 Task: Create Card Employee Safety Program in Board Website Content to Workspace App Development. Create Card Talent Acquisition Review in Board Market Segmentation to Workspace App Development. Create Card Employee Resource Group Management in Board Diversity and Inclusion Program Evaluation and Optimization to Workspace App Development
Action: Mouse moved to (41, 284)
Screenshot: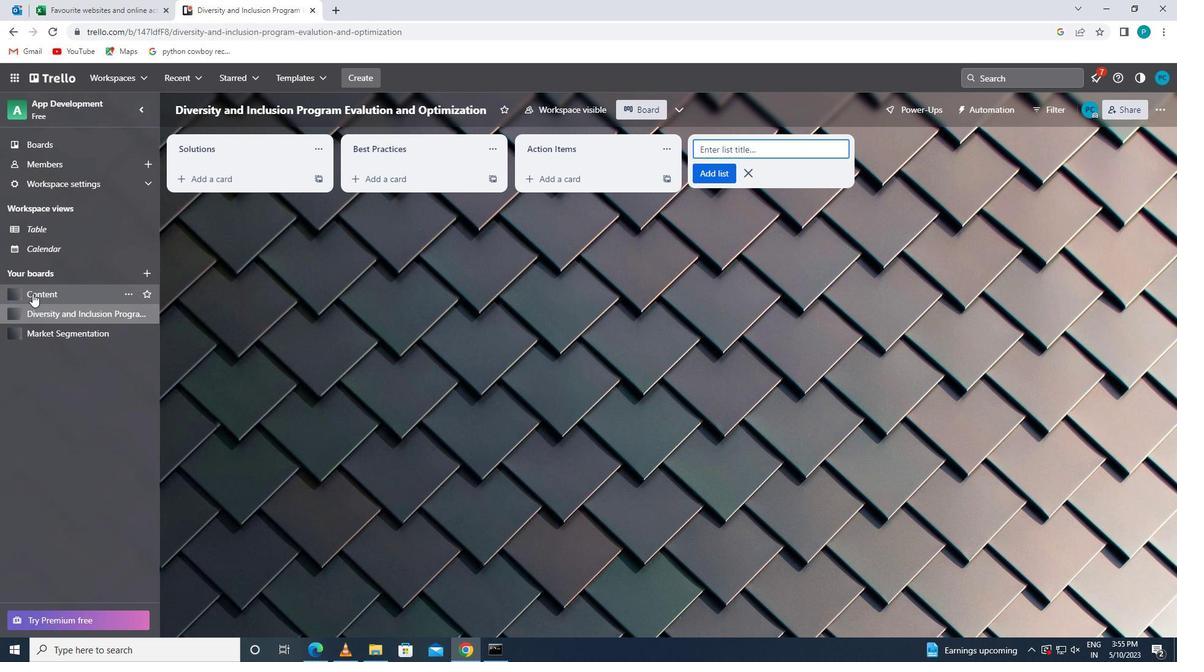 
Action: Mouse pressed left at (41, 284)
Screenshot: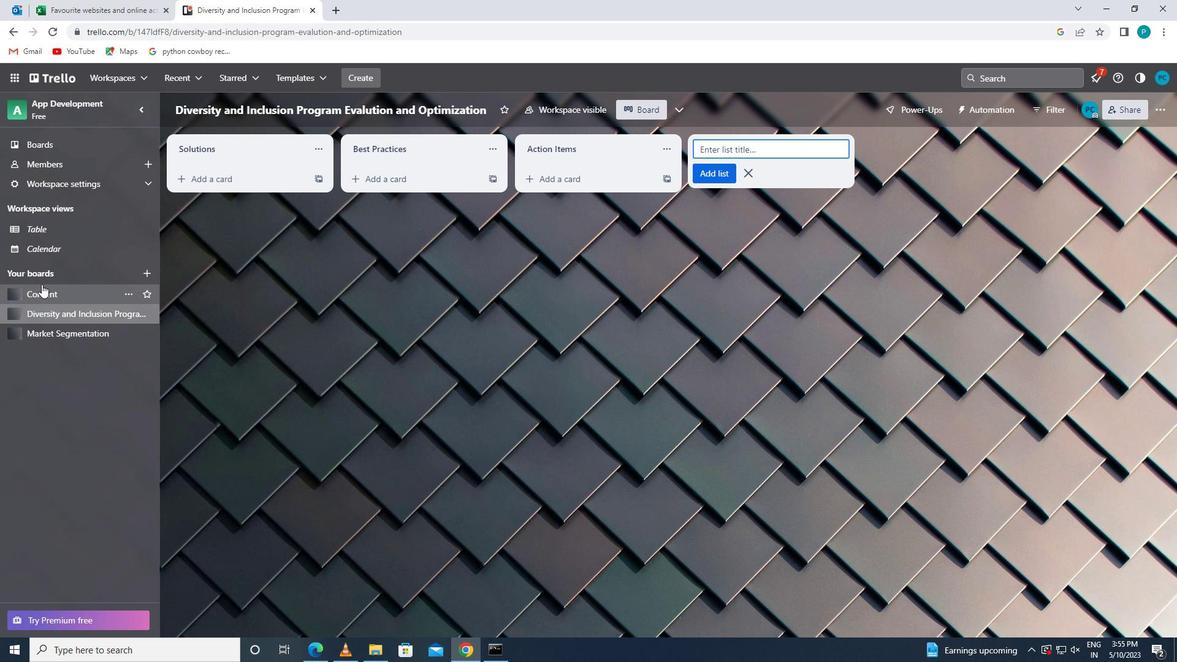 
Action: Mouse moved to (225, 188)
Screenshot: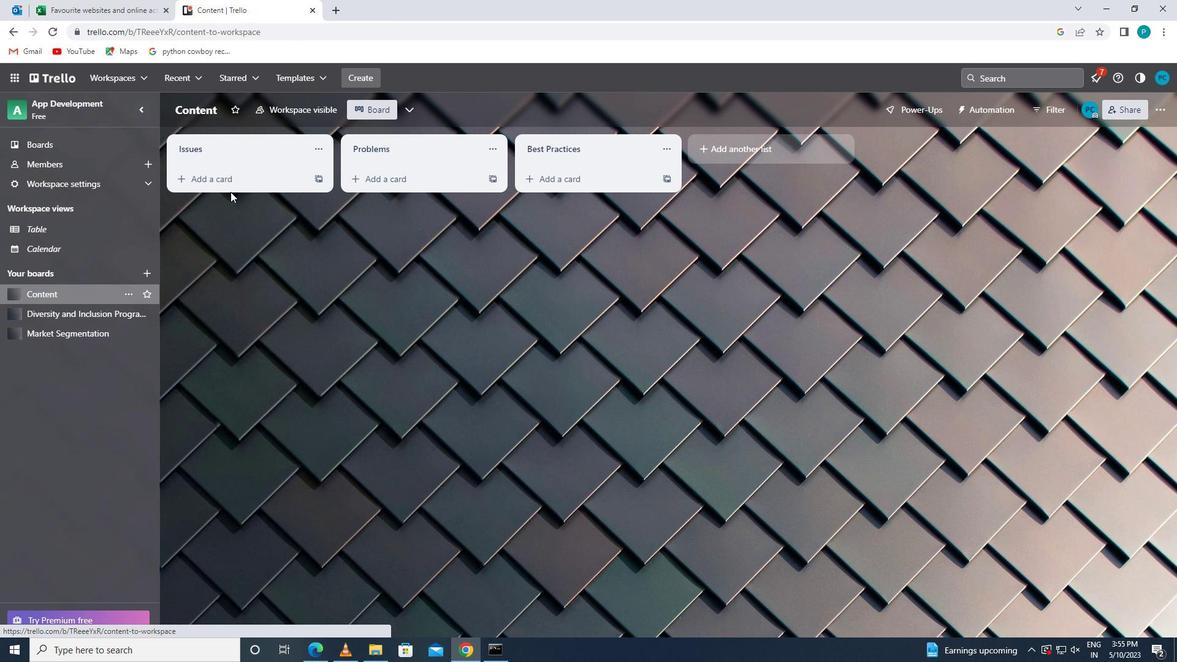 
Action: Mouse pressed left at (225, 188)
Screenshot: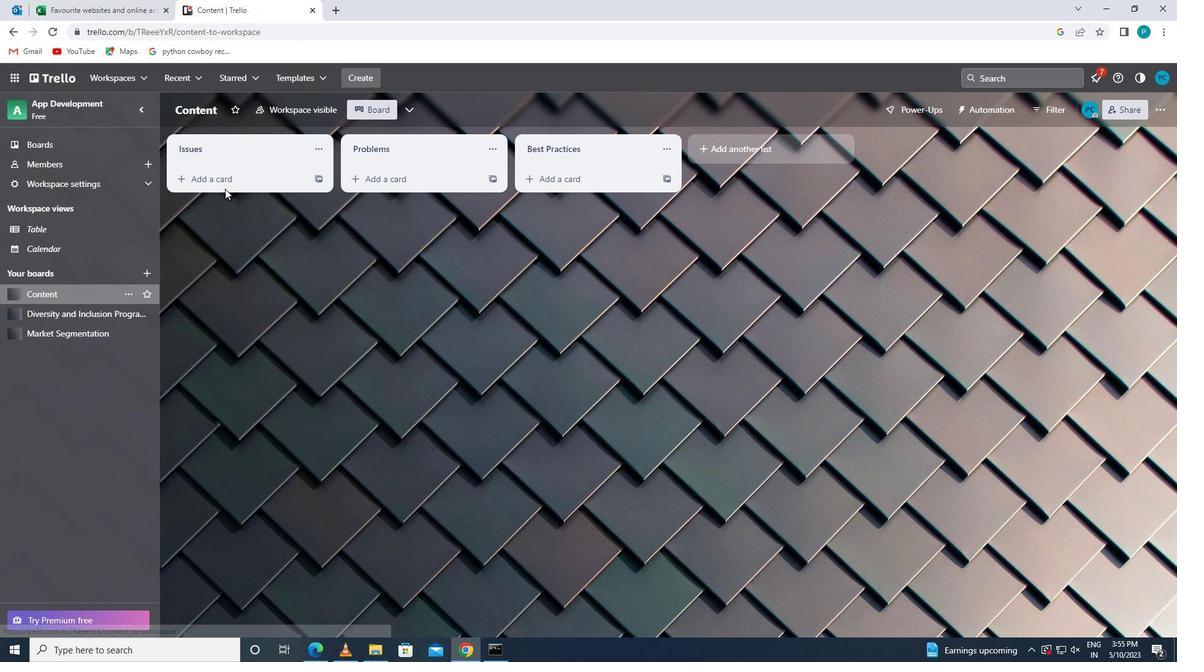 
Action: Mouse moved to (215, 180)
Screenshot: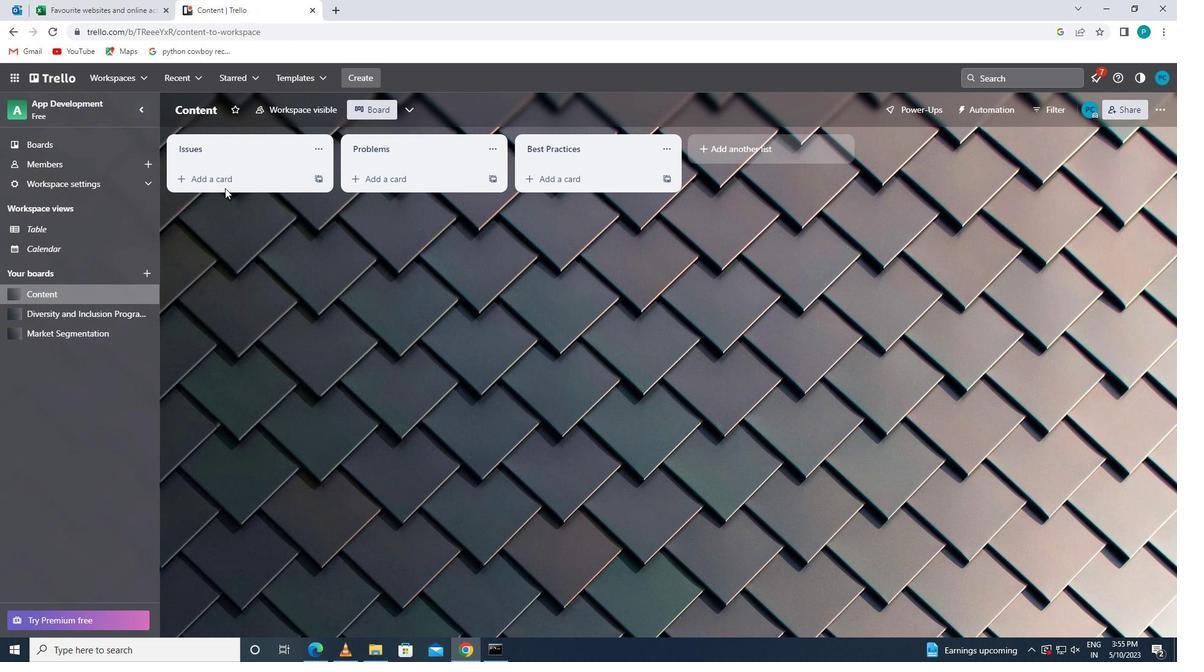 
Action: Mouse pressed left at (215, 180)
Screenshot: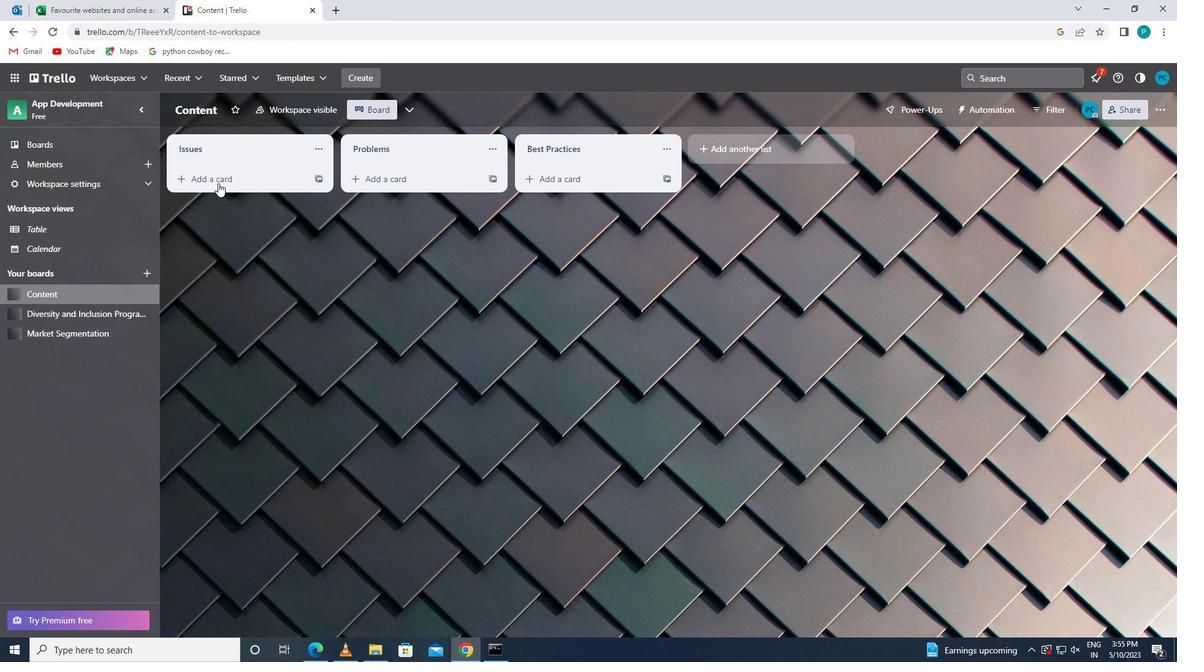 
Action: Key pressed <Key.caps_lock>e<Key.caps_lock>mployee<Key.space><Key.caps_lock>s<Key.caps_lock>afety<Key.space><Key.caps_lock>p<Key.caps_lock>rogram
Screenshot: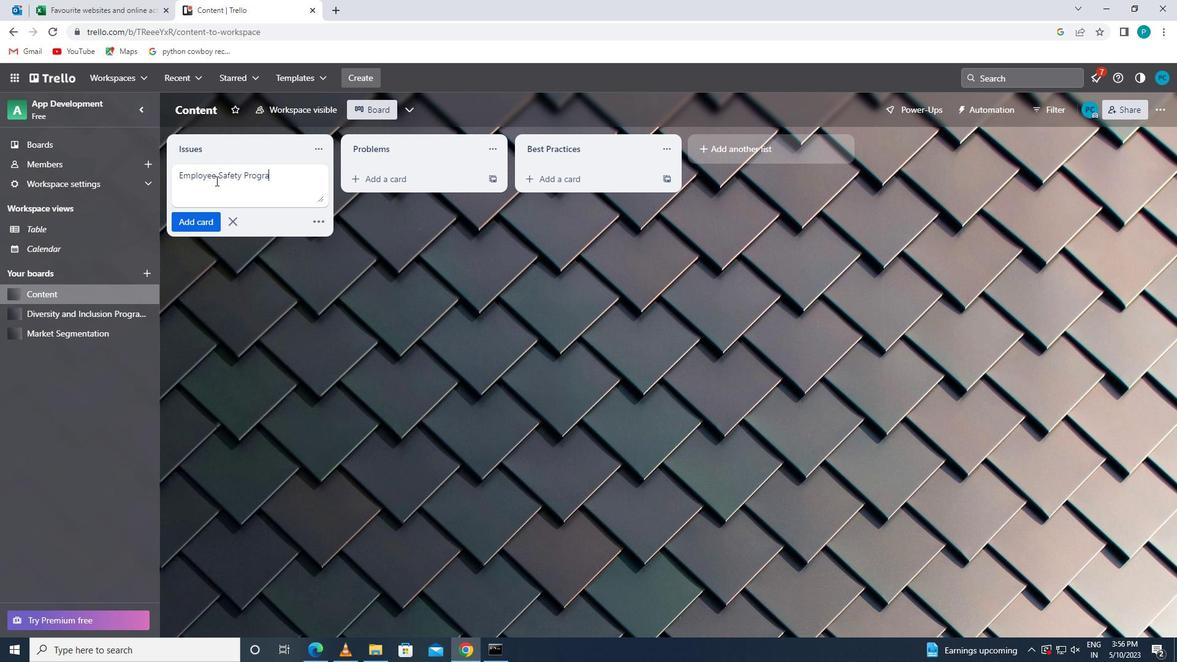 
Action: Mouse moved to (203, 222)
Screenshot: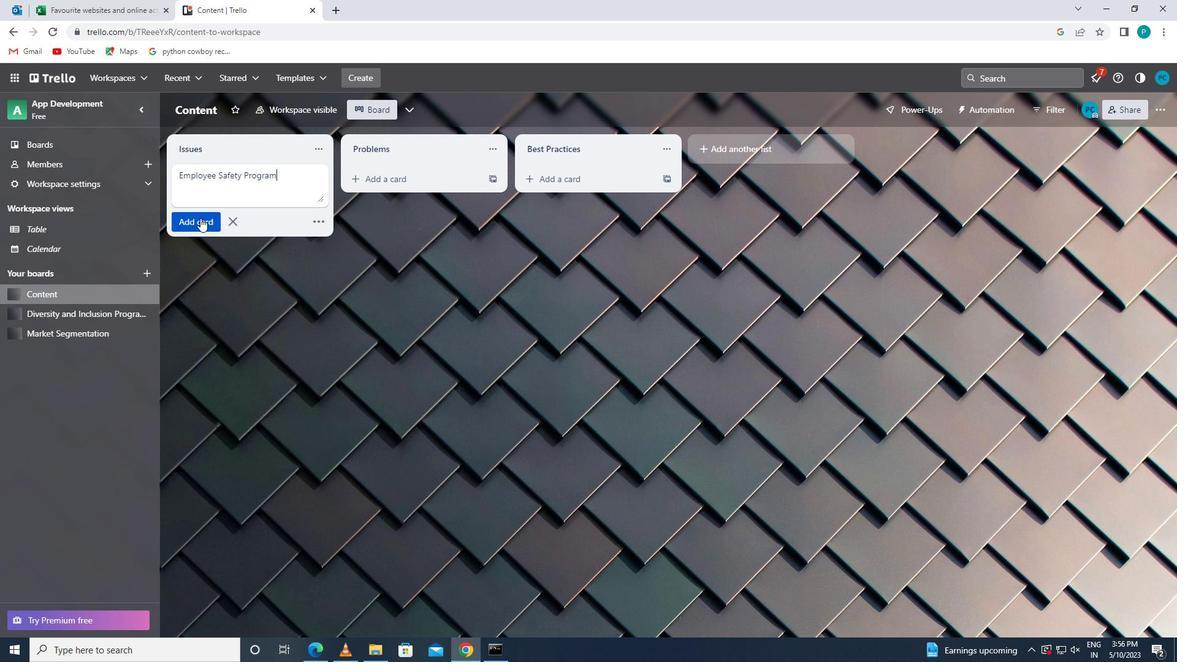
Action: Mouse pressed left at (203, 222)
Screenshot: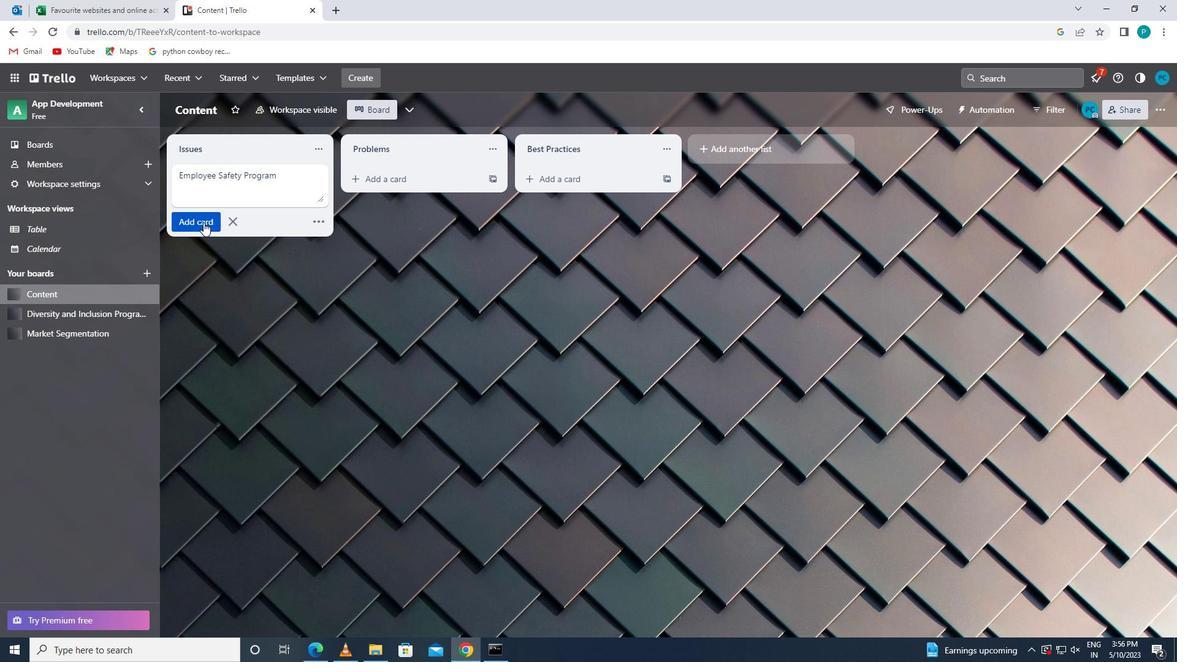 
Action: Mouse moved to (50, 329)
Screenshot: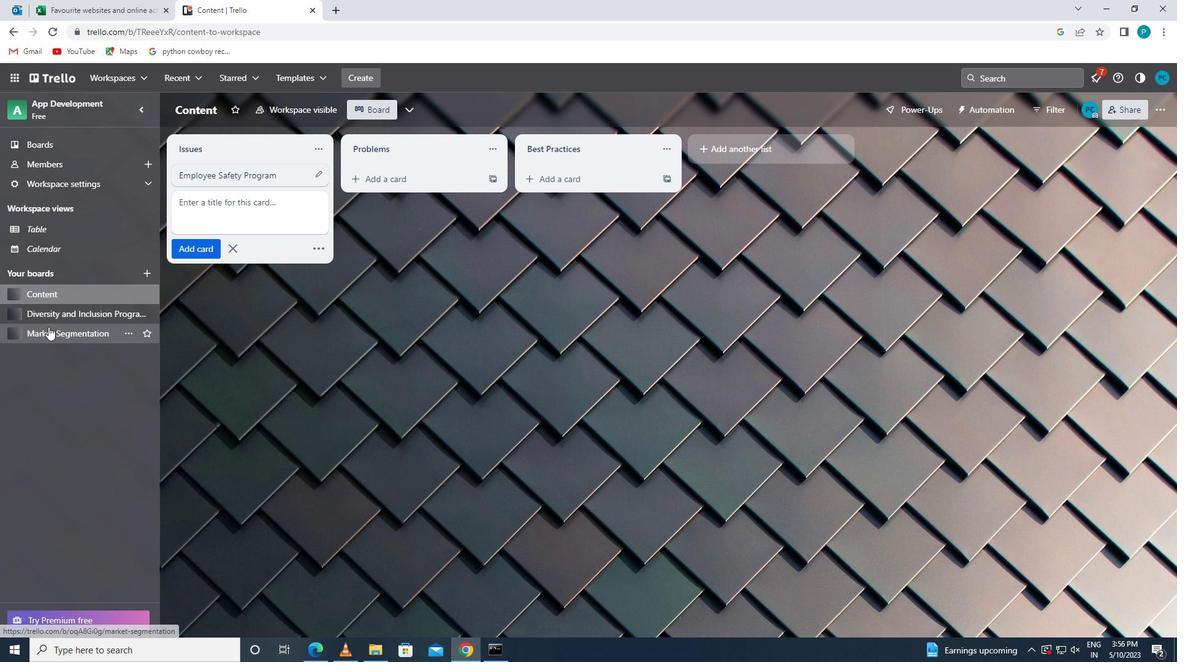 
Action: Mouse pressed left at (50, 329)
Screenshot: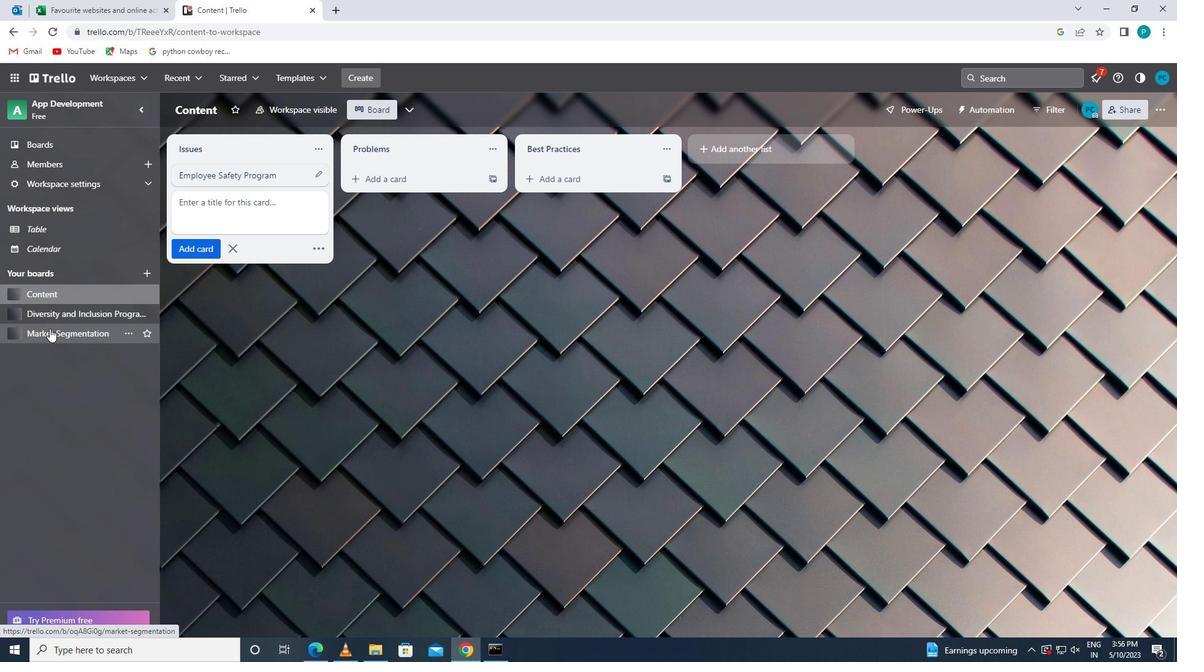 
Action: Mouse moved to (229, 179)
Screenshot: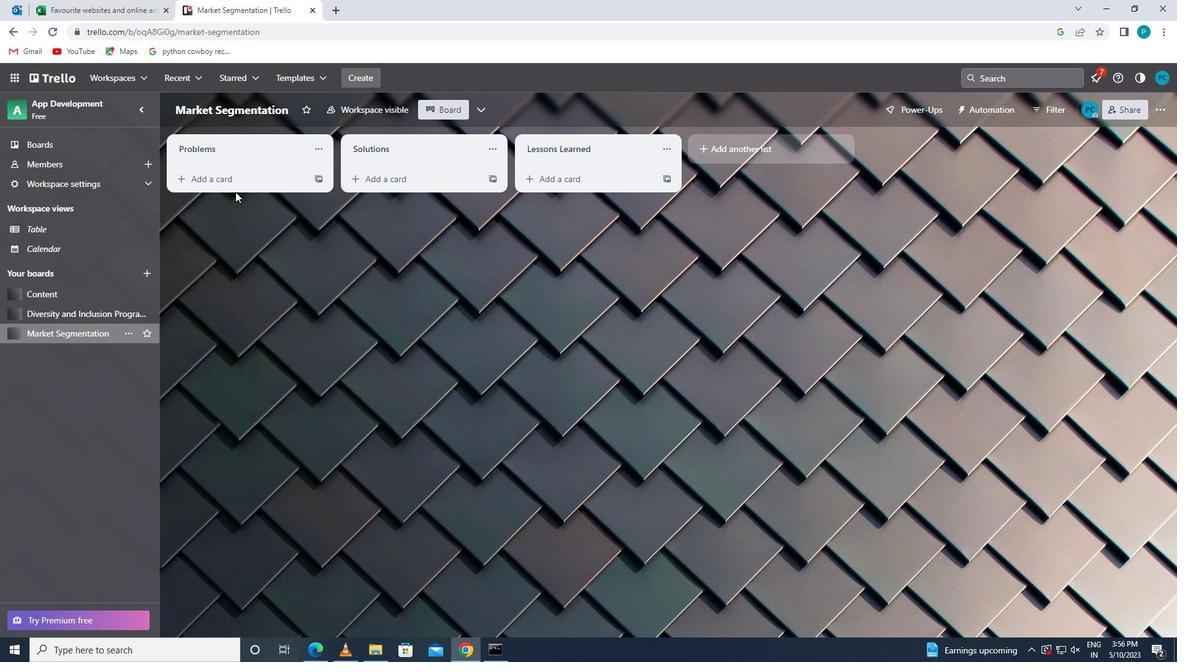 
Action: Mouse pressed left at (229, 179)
Screenshot: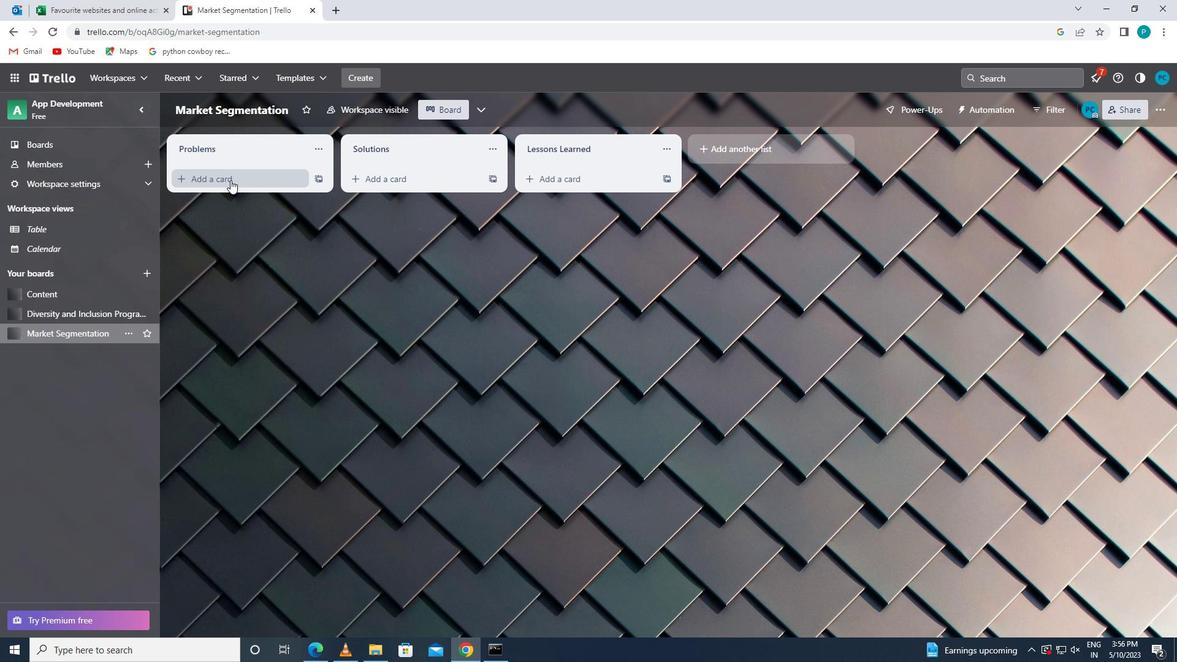 
Action: Key pressed <Key.caps_lock>t<Key.caps_lock>alent<Key.space><Key.caps_lock>a<Key.caps_lock>cquisition<Key.space><Key.caps_lock>r<Key.caps_lock>eview
Screenshot: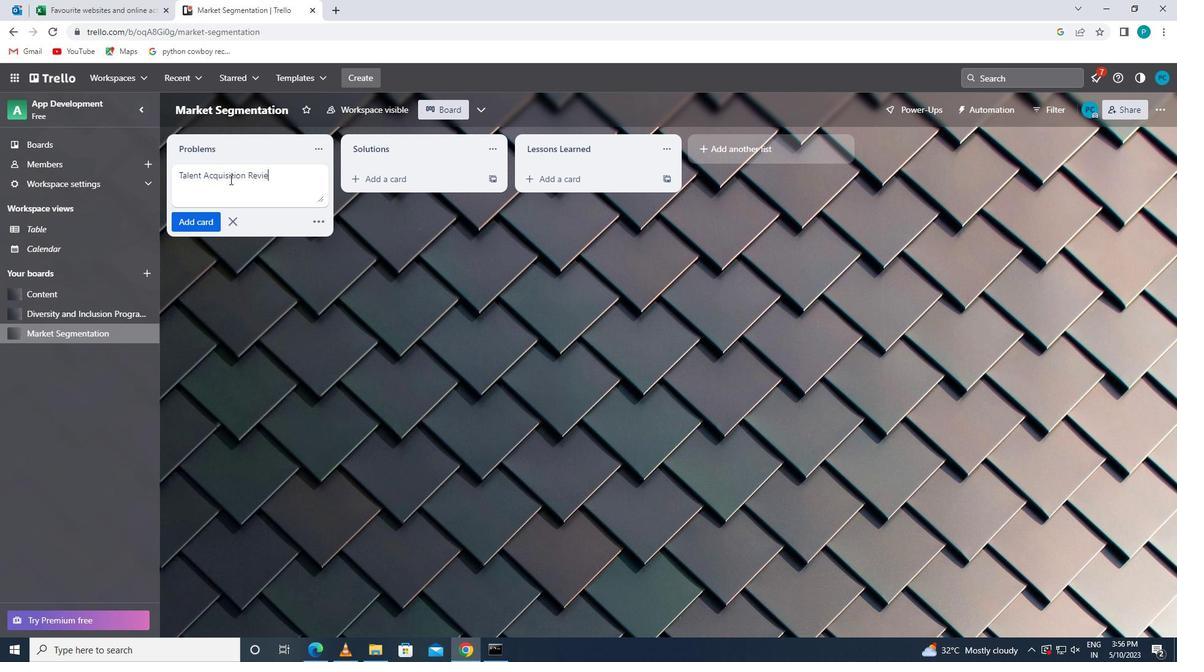 
Action: Mouse moved to (202, 228)
Screenshot: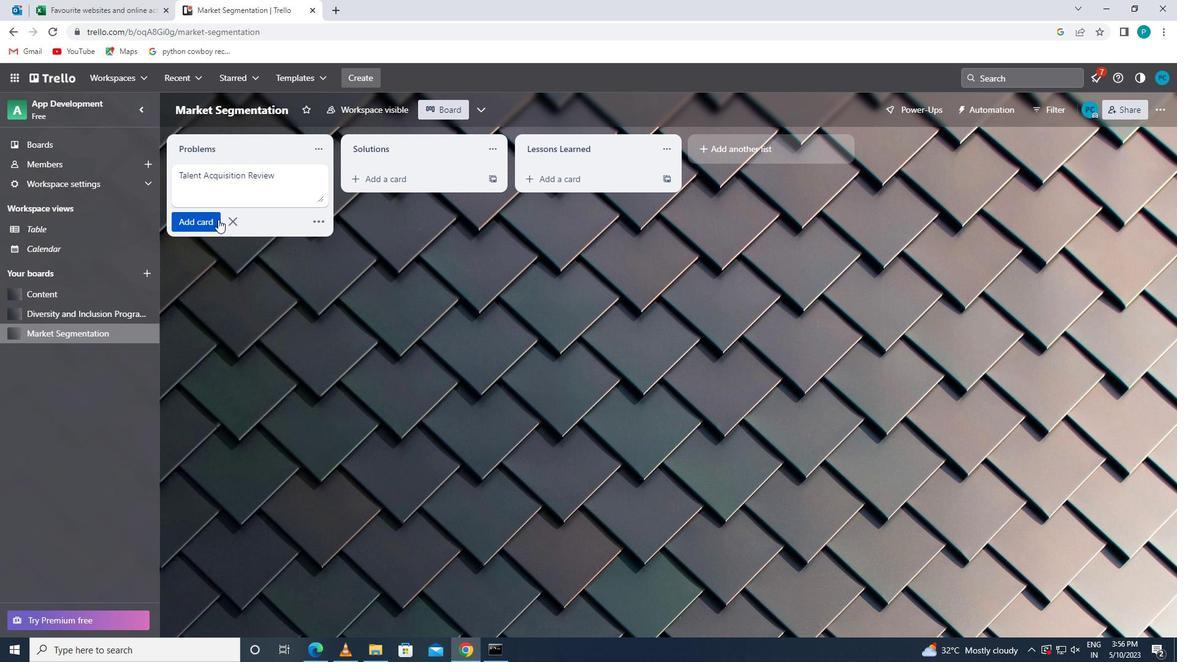 
Action: Mouse pressed left at (202, 228)
Screenshot: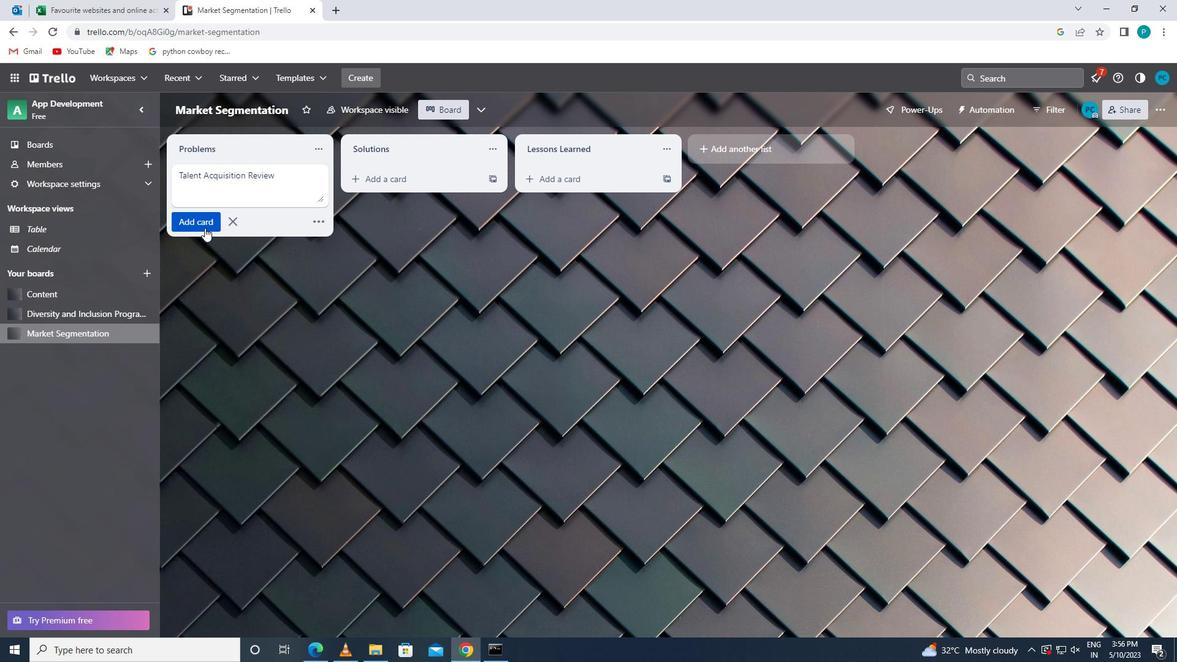 
Action: Mouse moved to (41, 316)
Screenshot: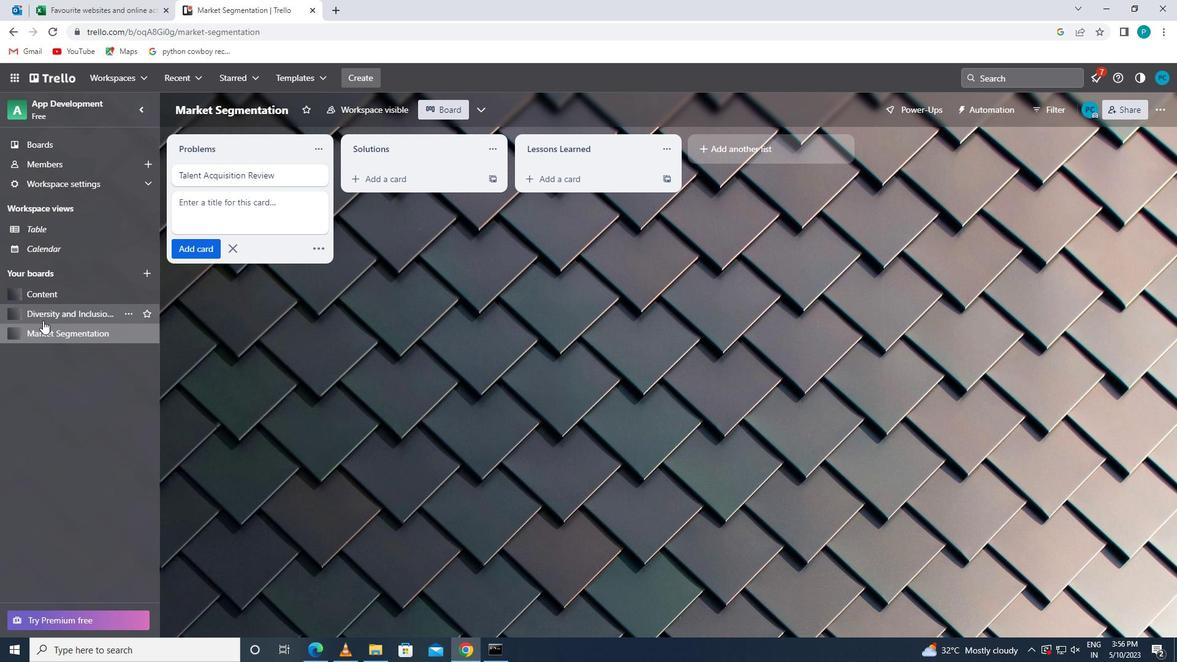 
Action: Mouse pressed left at (41, 316)
Screenshot: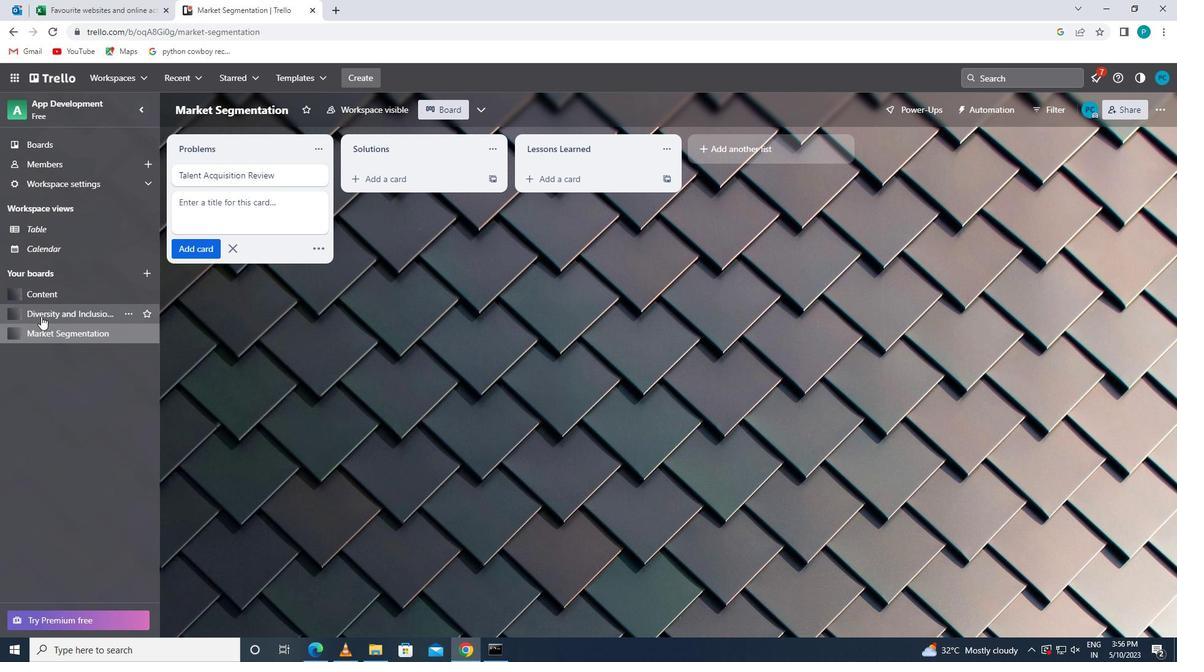 
Action: Mouse moved to (225, 187)
Screenshot: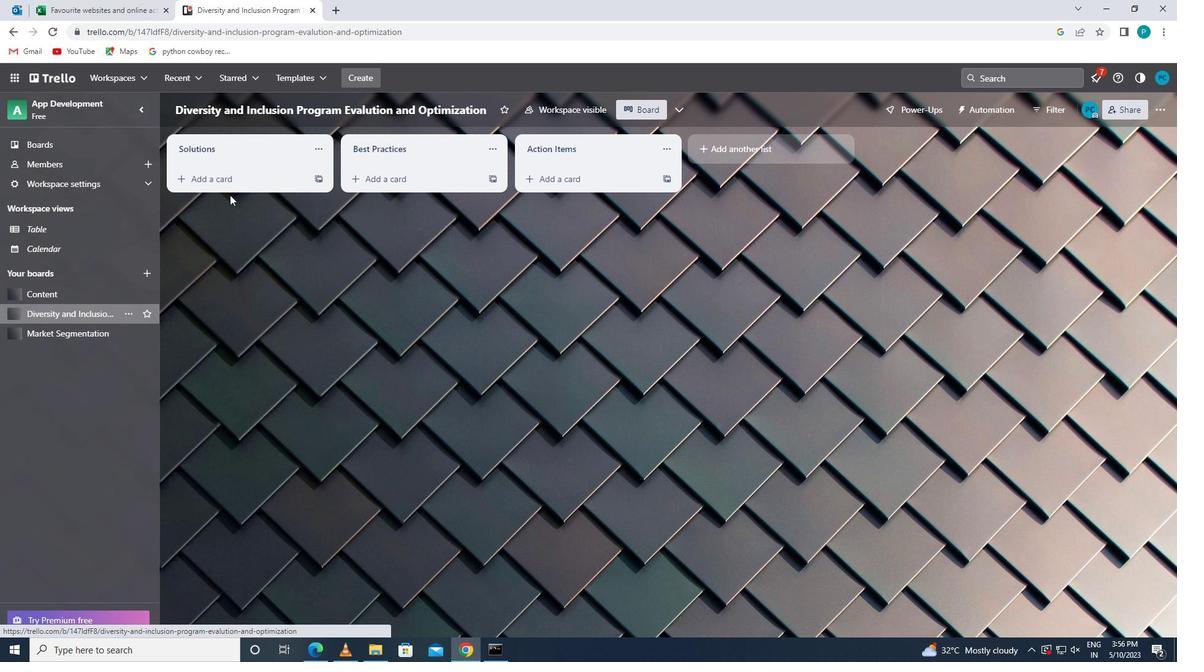 
Action: Mouse pressed left at (225, 187)
Screenshot: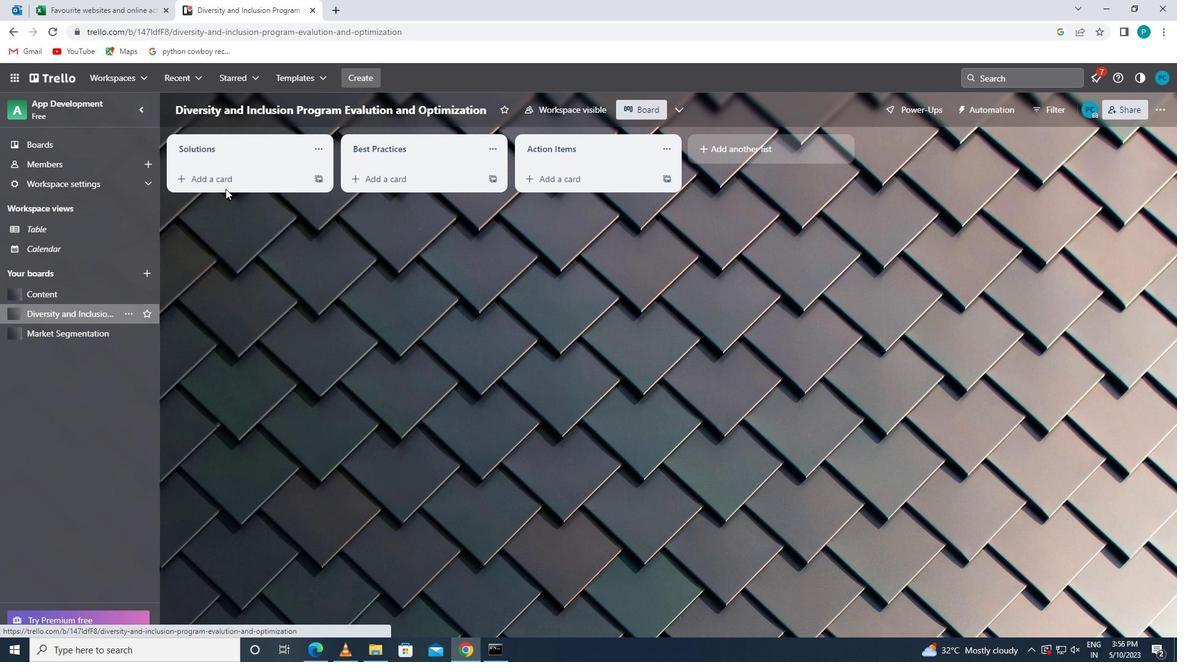 
Action: Key pressed <Key.caps_lock>e<Key.caps_lock>mployee<Key.space><Key.caps_lock>r<Key.caps_lock>esources<Key.backspace><Key.space><Key.caps_lock>g<Key.caps_lock>roup<Key.space><Key.caps_lock>m<Key.caps_lock>anagement
Screenshot: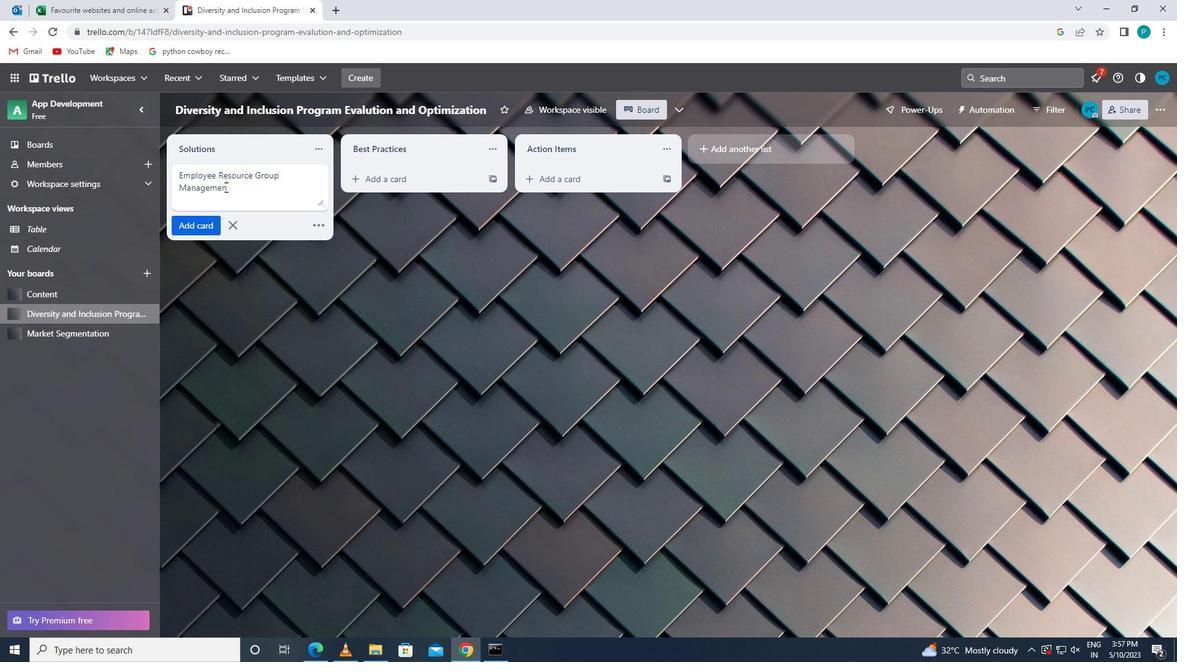 
Action: Mouse moved to (211, 220)
Screenshot: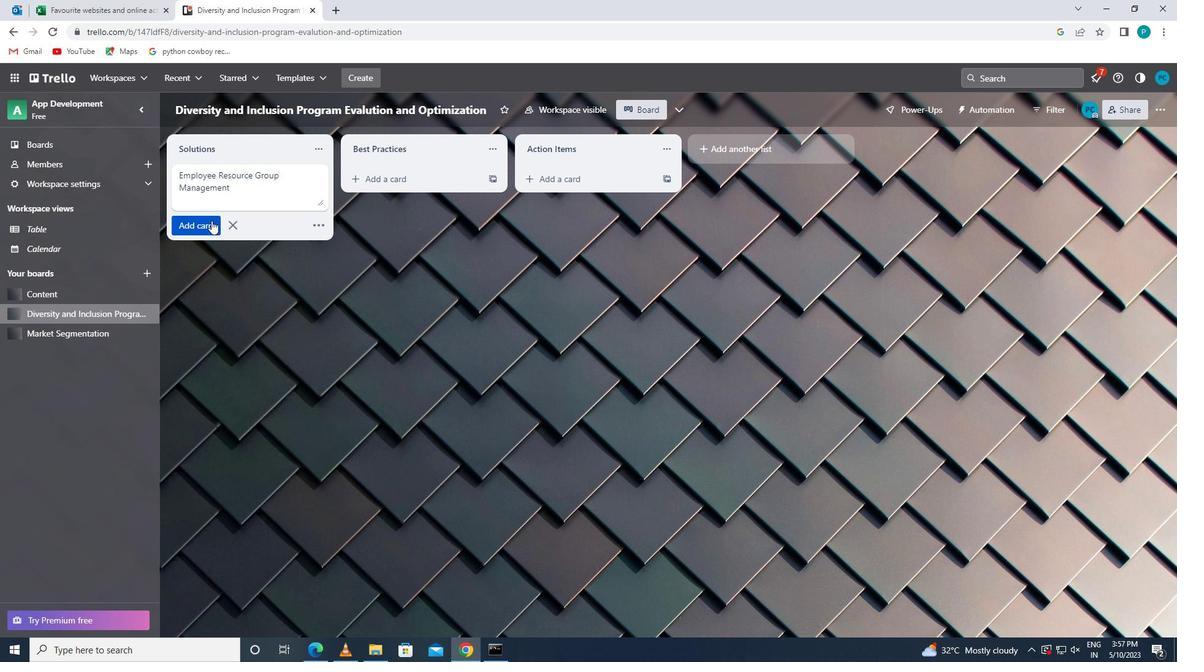 
Action: Mouse pressed left at (211, 220)
Screenshot: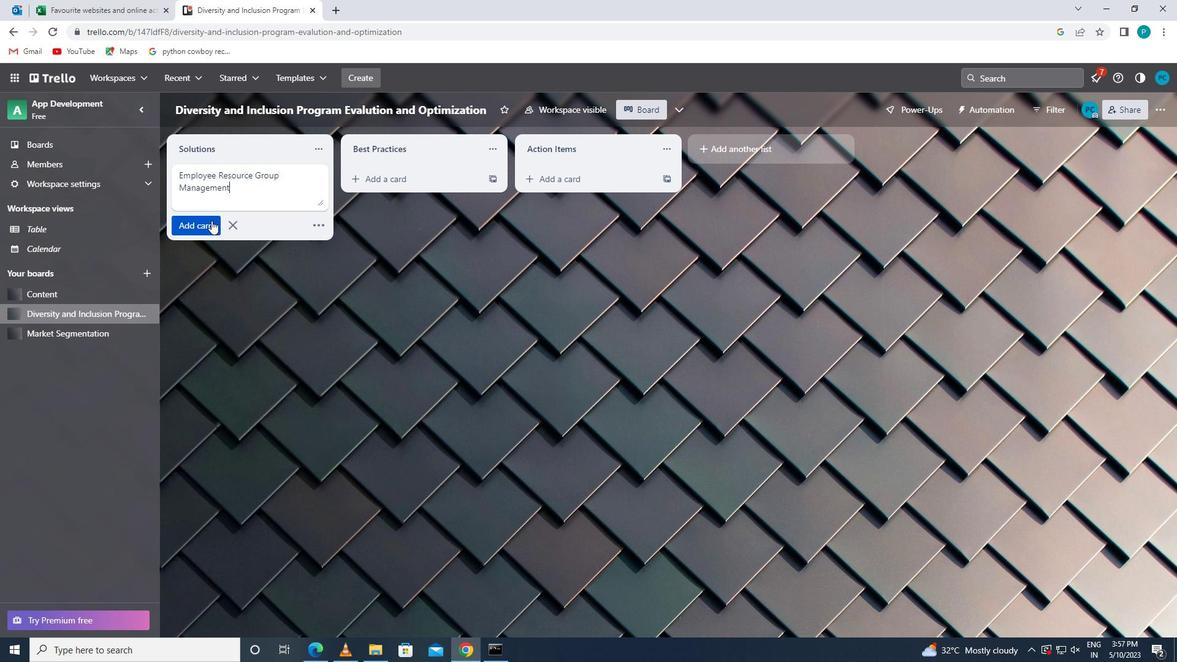 
